 Task: Look for products in the category "Nutritional Oils" from Garden Of Life only.
Action: Mouse moved to (328, 159)
Screenshot: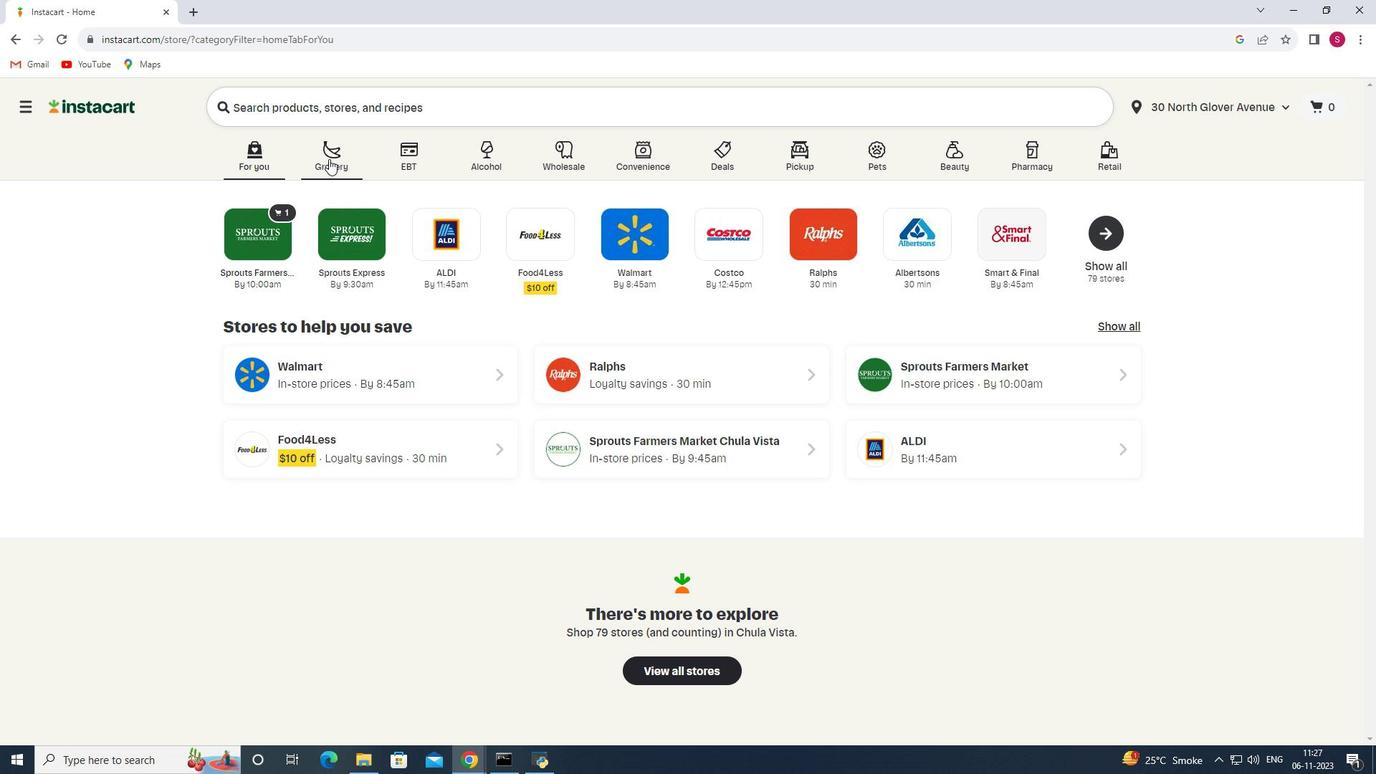 
Action: Mouse pressed left at (328, 159)
Screenshot: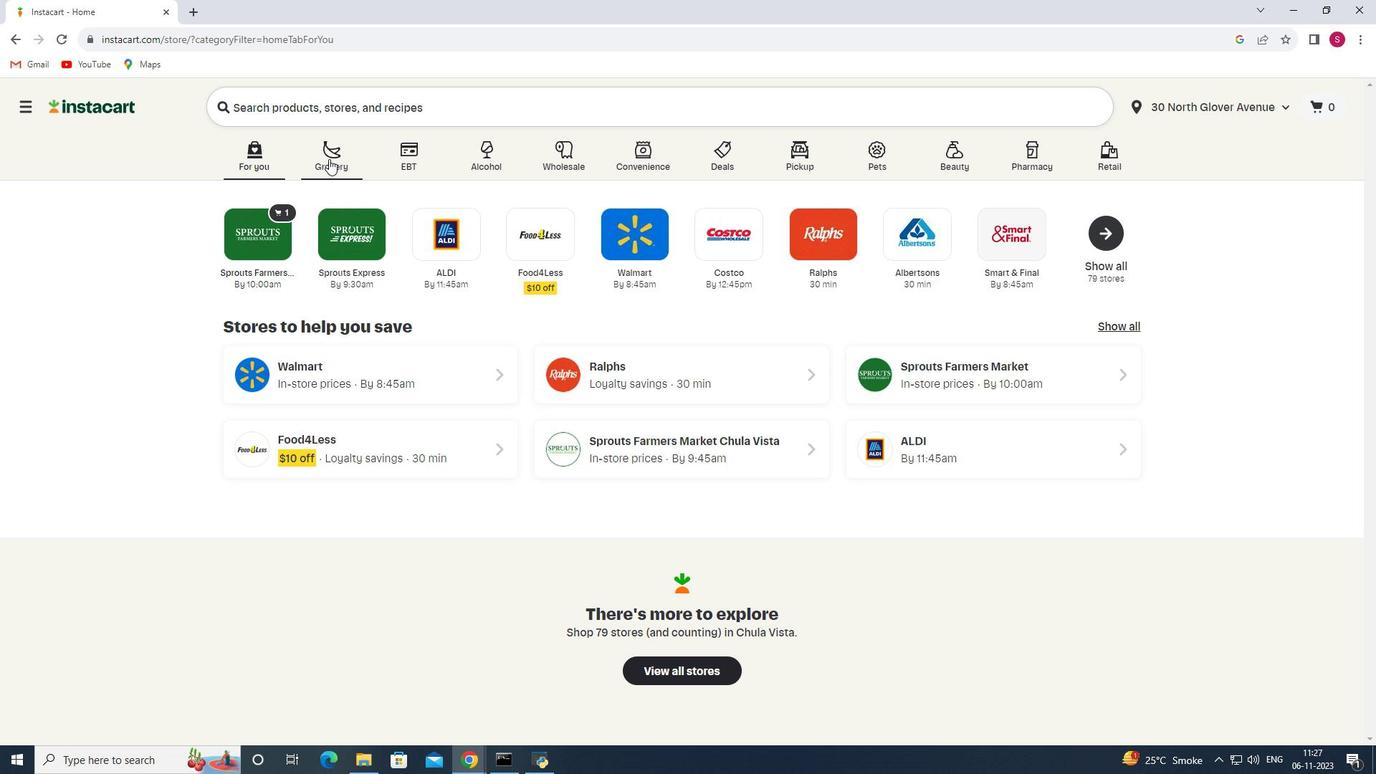 
Action: Mouse moved to (326, 414)
Screenshot: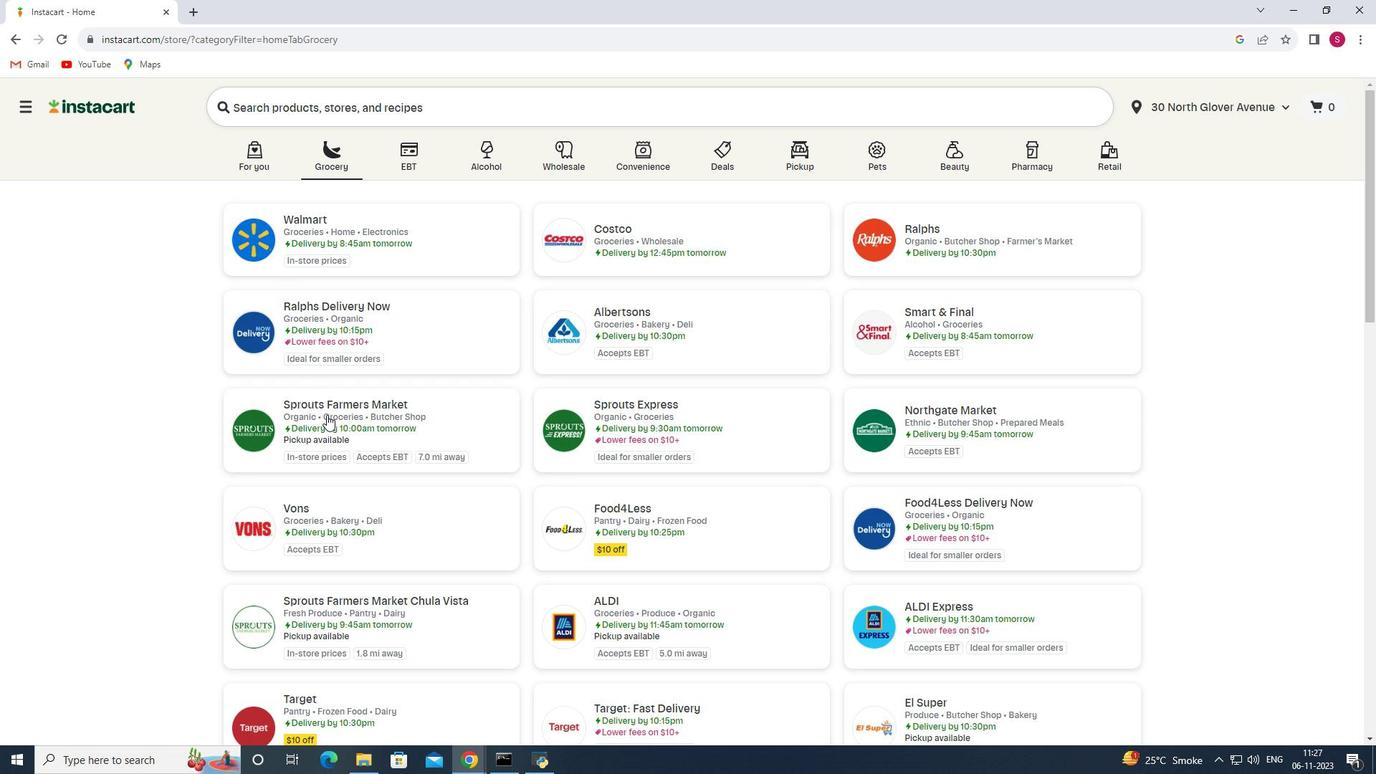 
Action: Mouse pressed left at (326, 414)
Screenshot: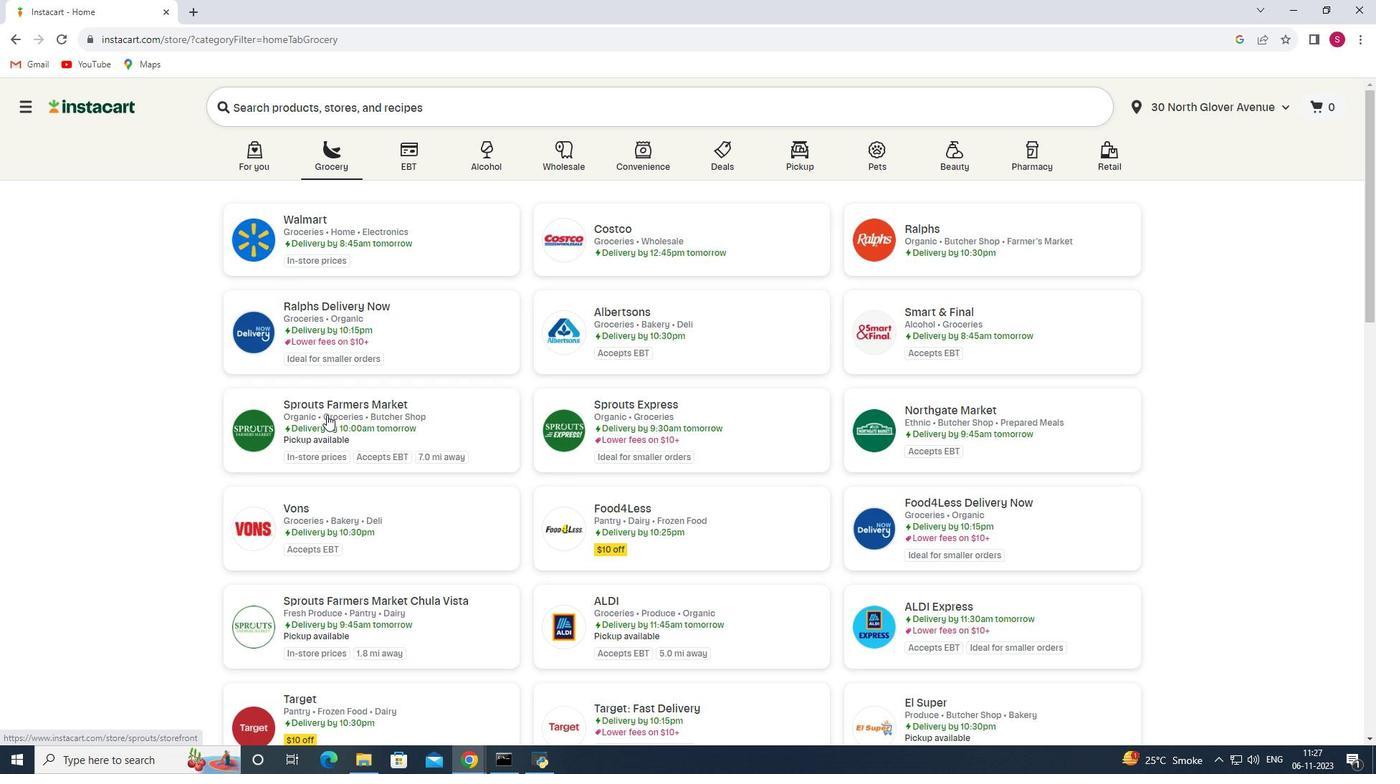 
Action: Mouse moved to (113, 452)
Screenshot: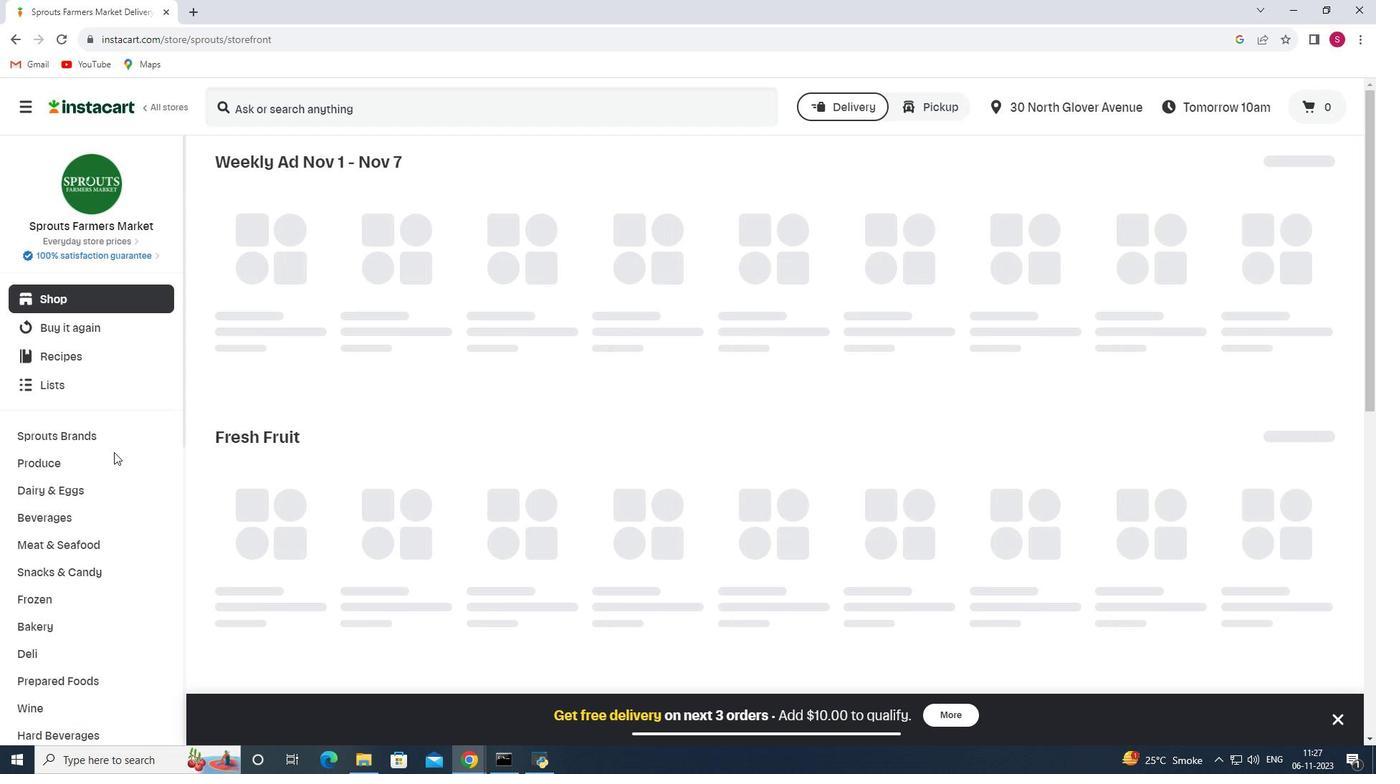 
Action: Mouse scrolled (113, 451) with delta (0, 0)
Screenshot: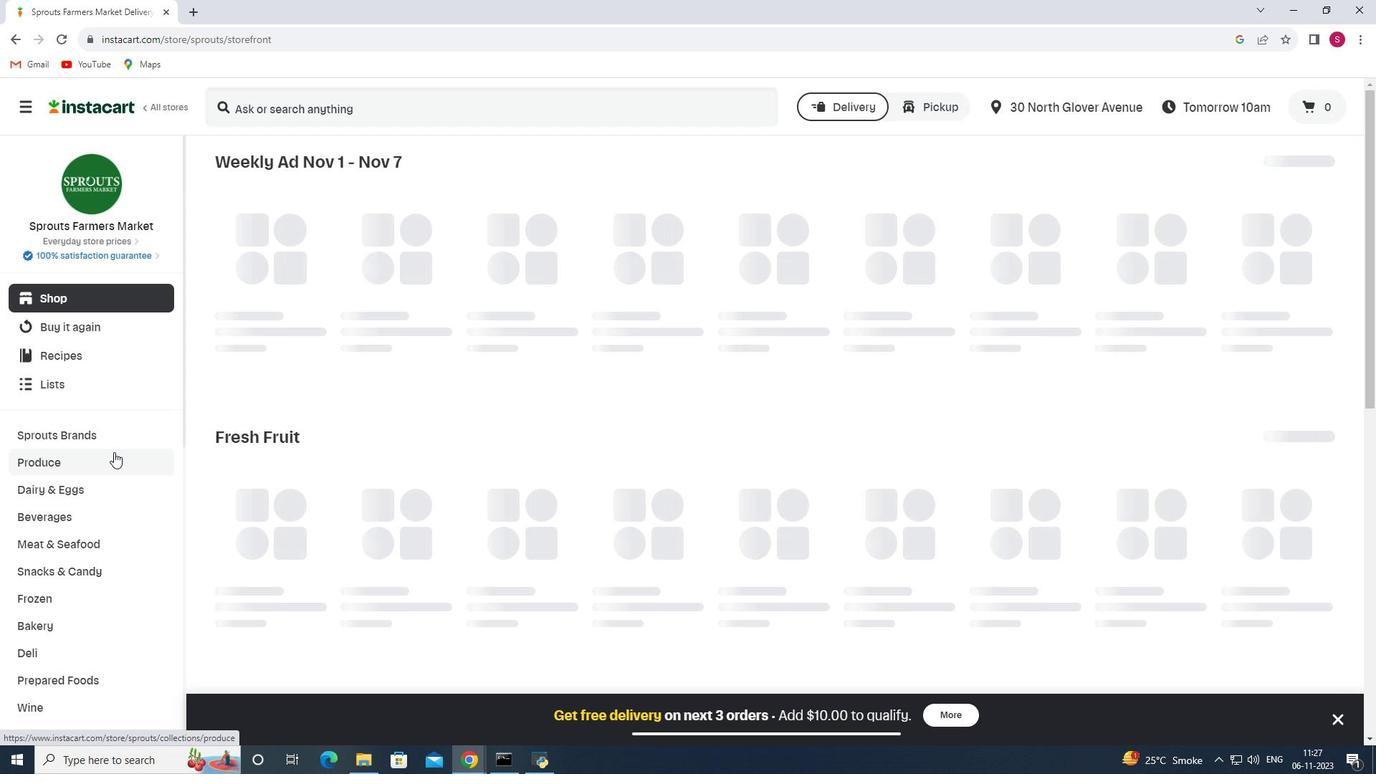 
Action: Mouse scrolled (113, 451) with delta (0, 0)
Screenshot: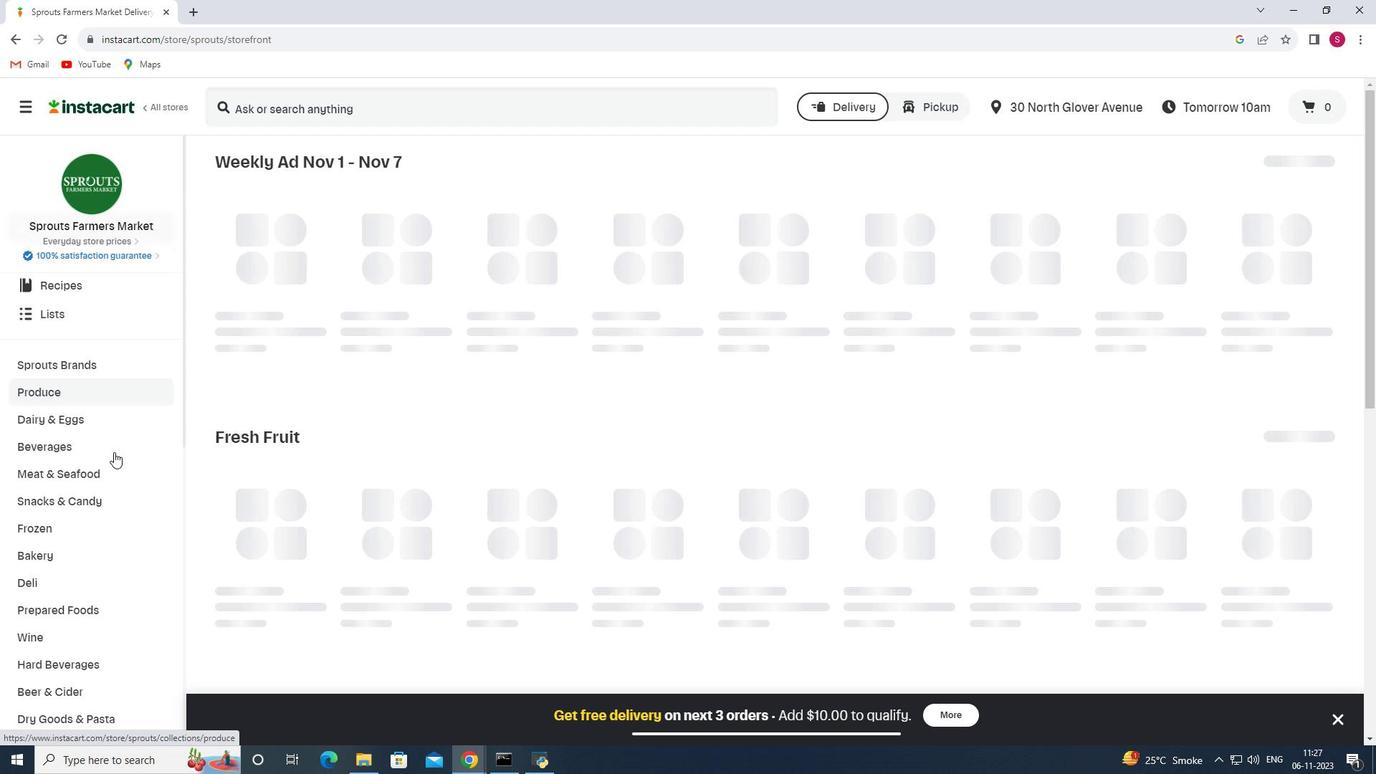 
Action: Mouse scrolled (113, 451) with delta (0, 0)
Screenshot: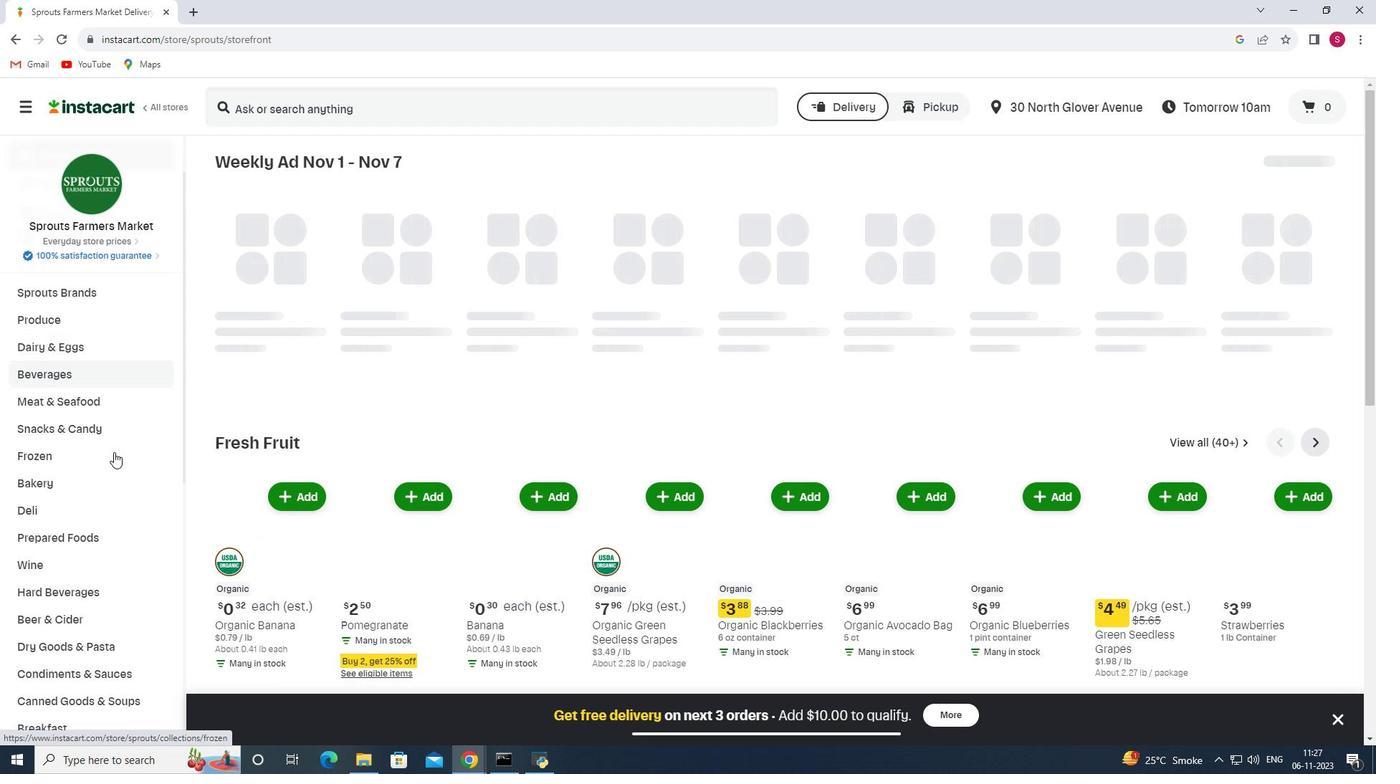 
Action: Mouse scrolled (113, 451) with delta (0, 0)
Screenshot: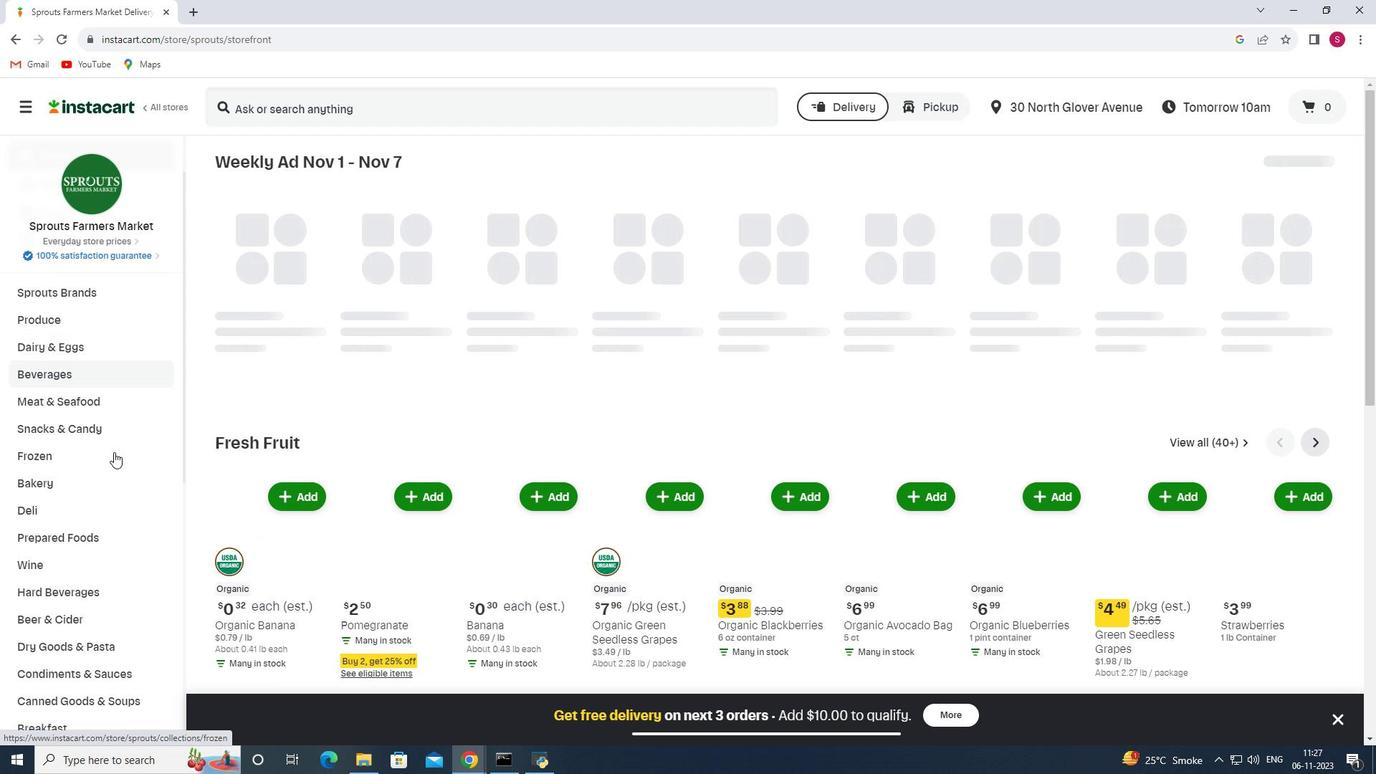 
Action: Mouse scrolled (113, 451) with delta (0, 0)
Screenshot: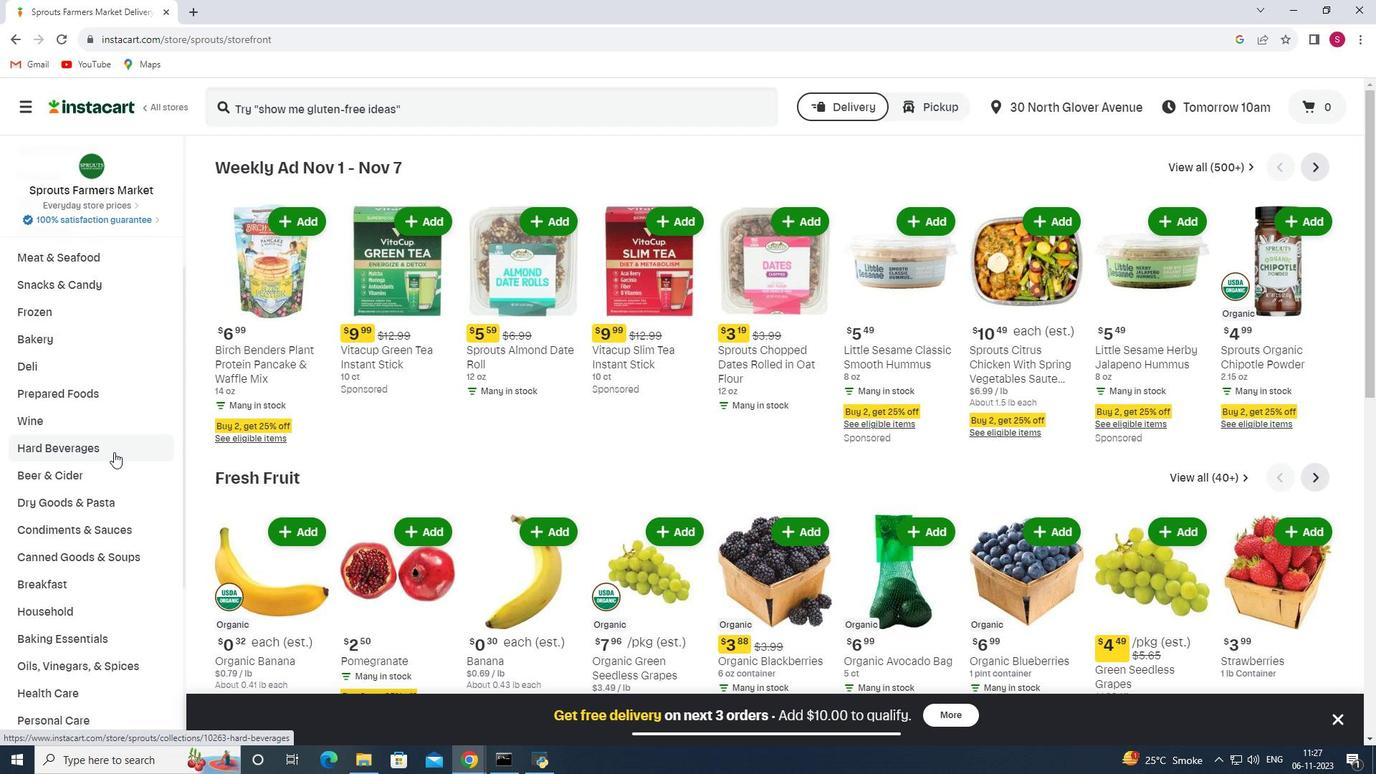 
Action: Mouse scrolled (113, 451) with delta (0, 0)
Screenshot: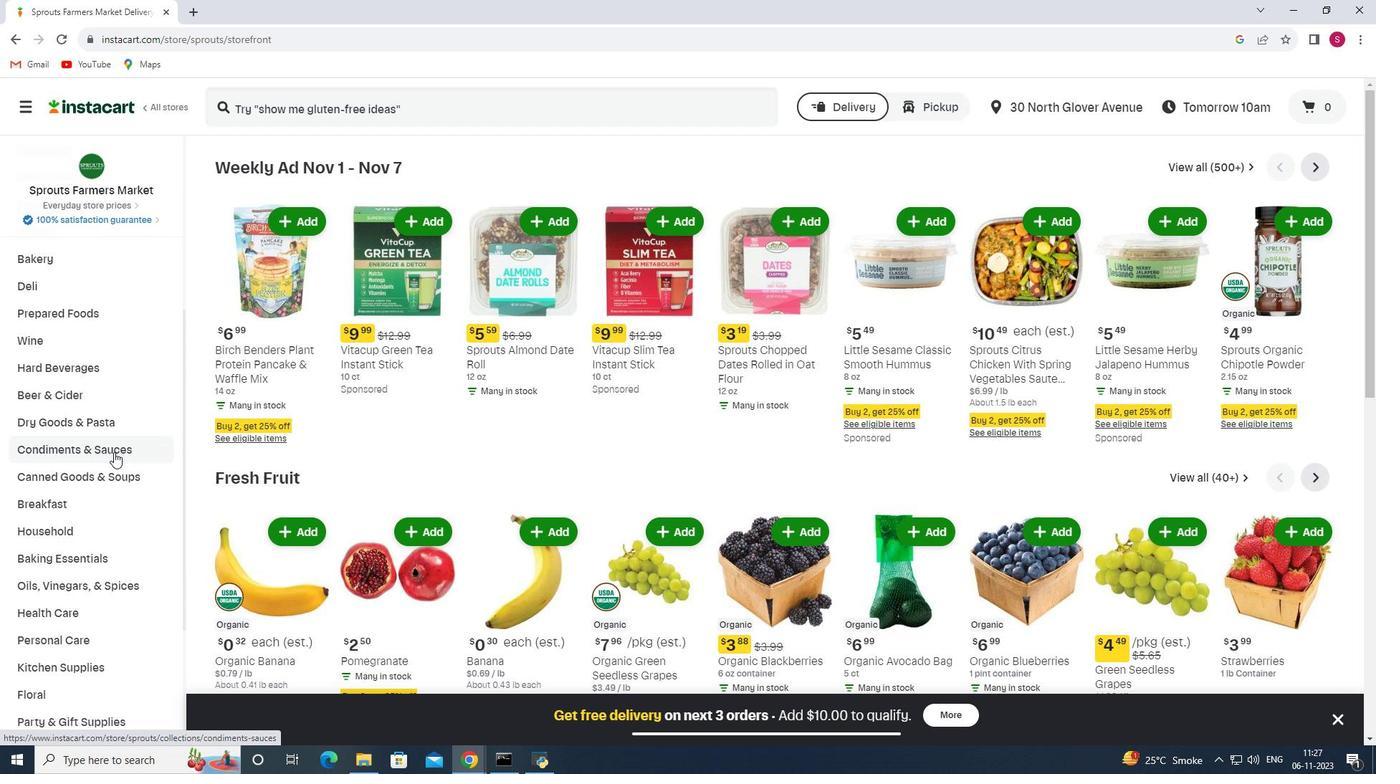 
Action: Mouse scrolled (113, 451) with delta (0, 0)
Screenshot: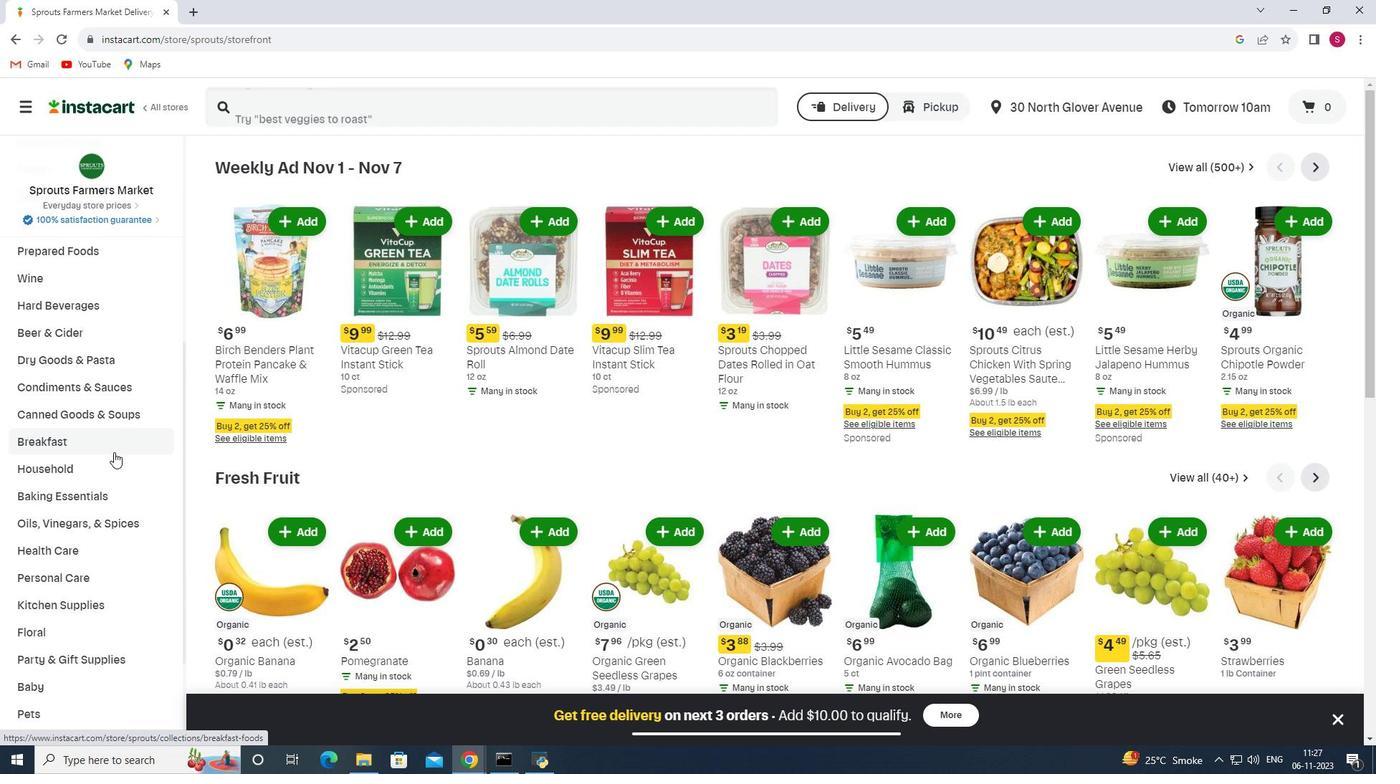 
Action: Mouse moved to (94, 475)
Screenshot: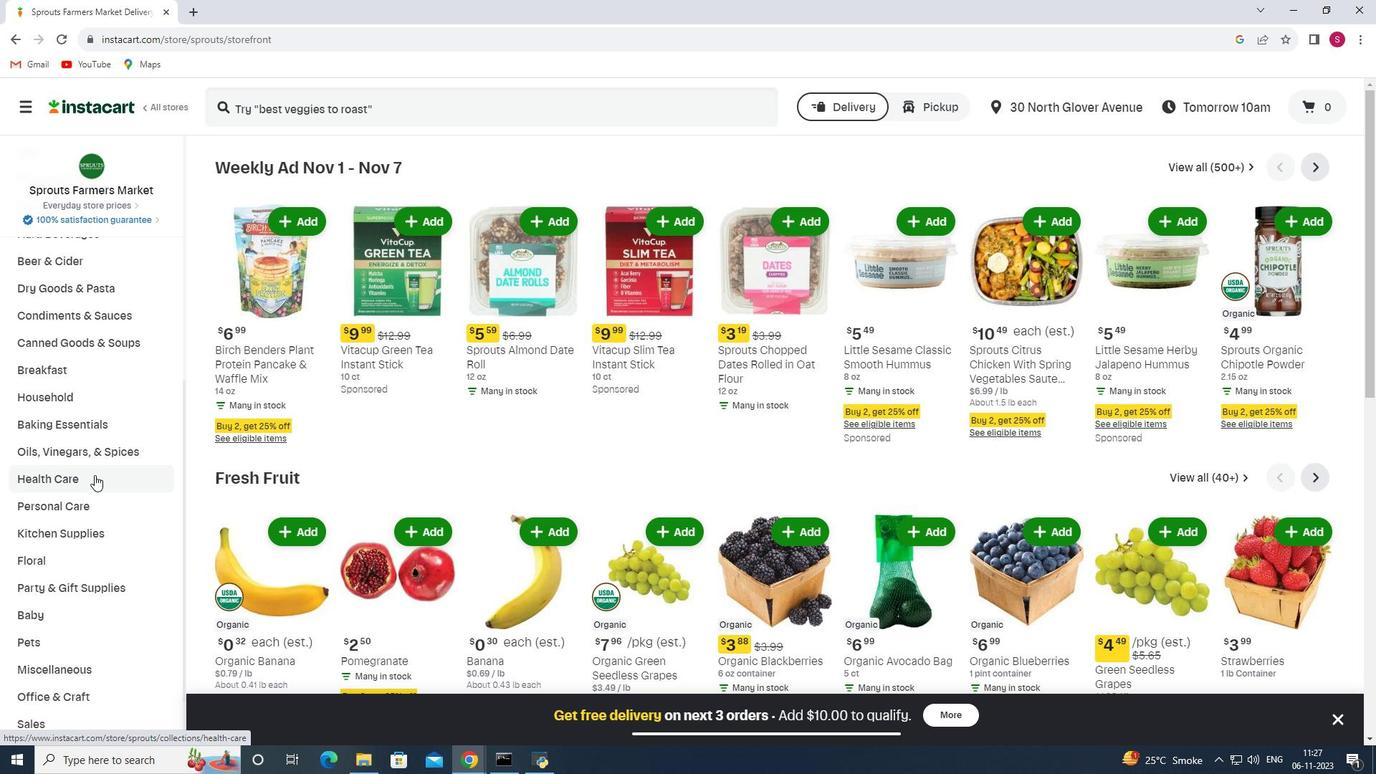 
Action: Mouse pressed left at (94, 475)
Screenshot: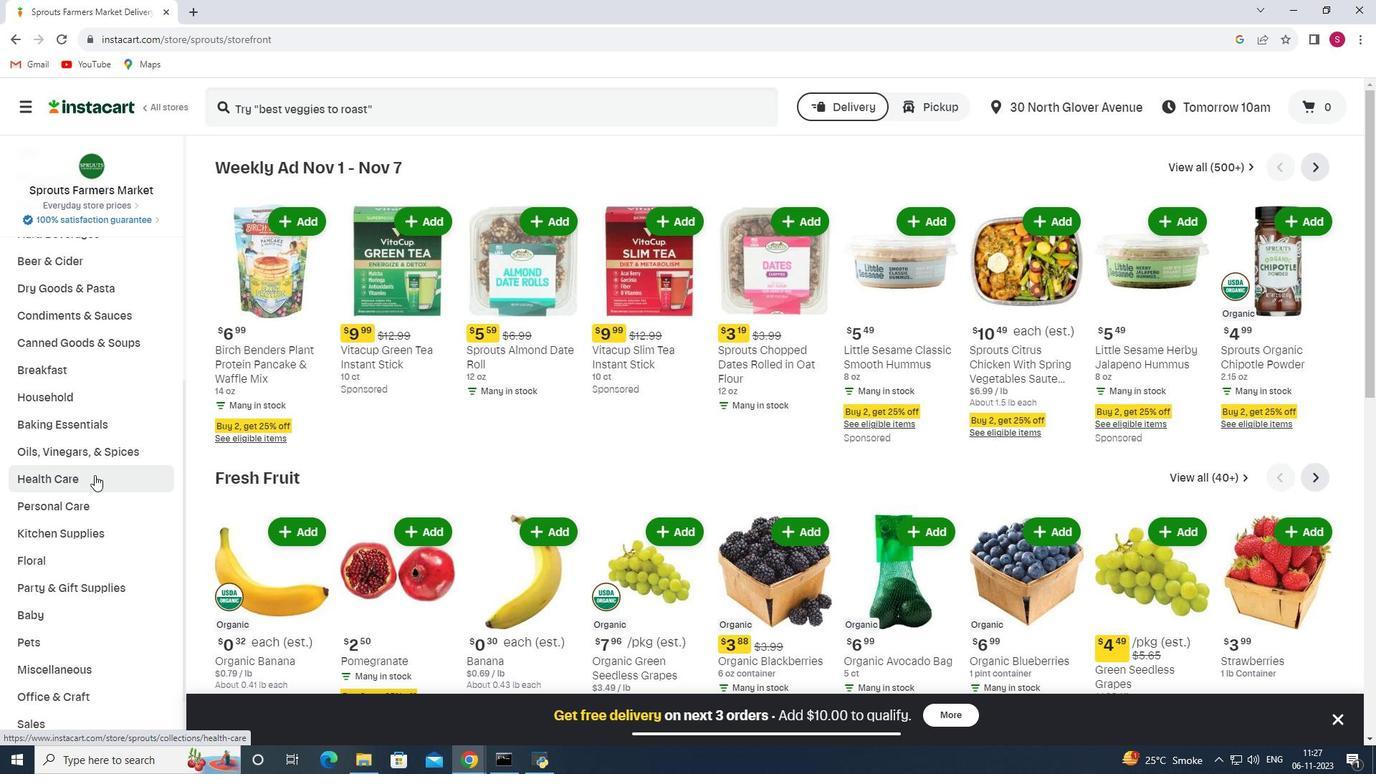 
Action: Mouse moved to (512, 199)
Screenshot: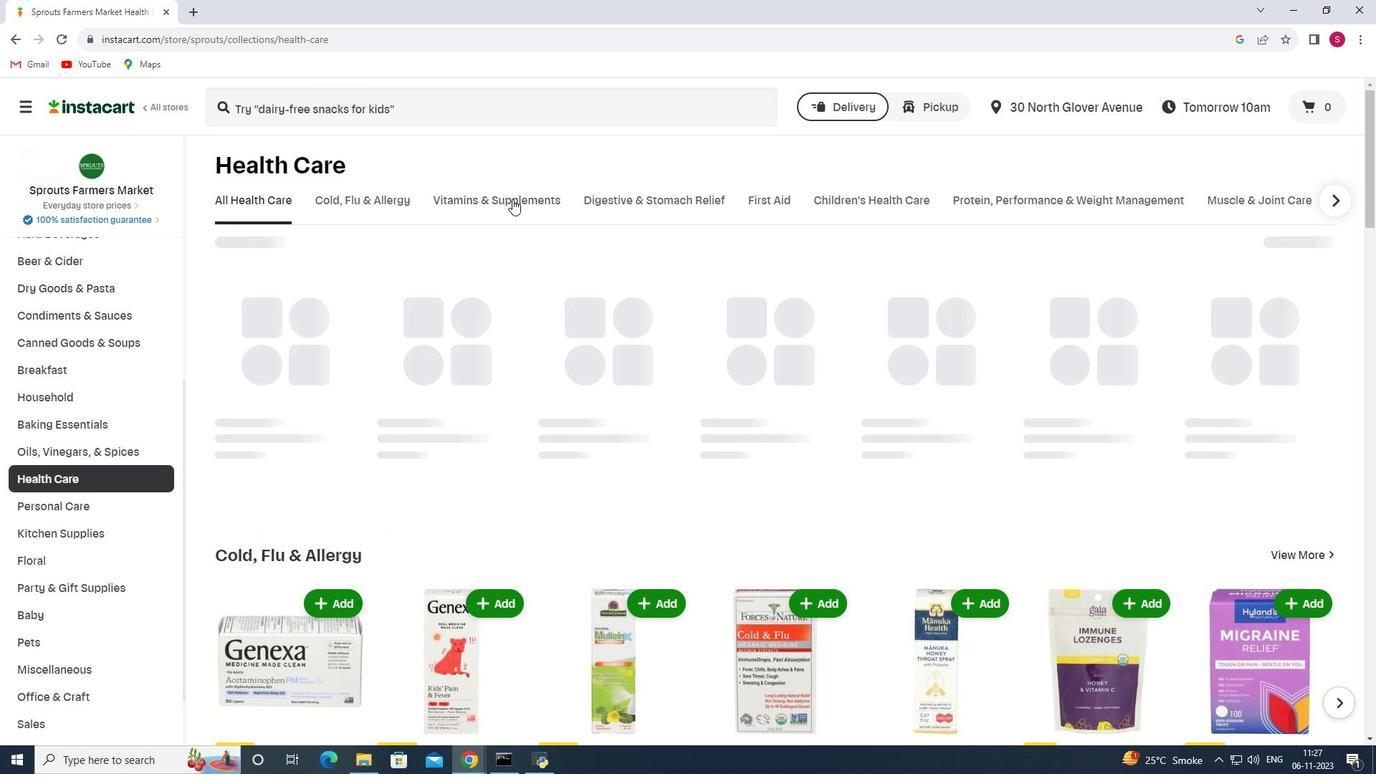
Action: Mouse pressed left at (512, 199)
Screenshot: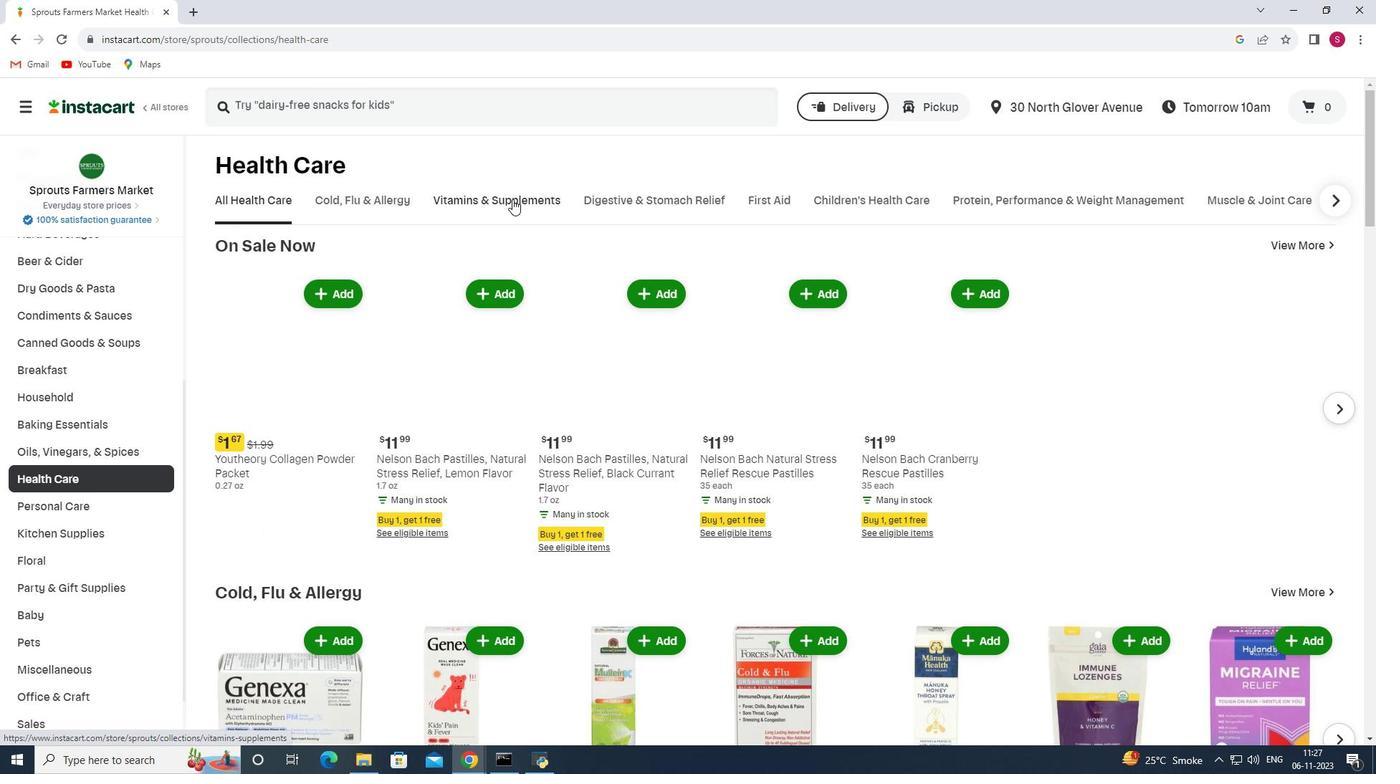 
Action: Mouse moved to (1026, 253)
Screenshot: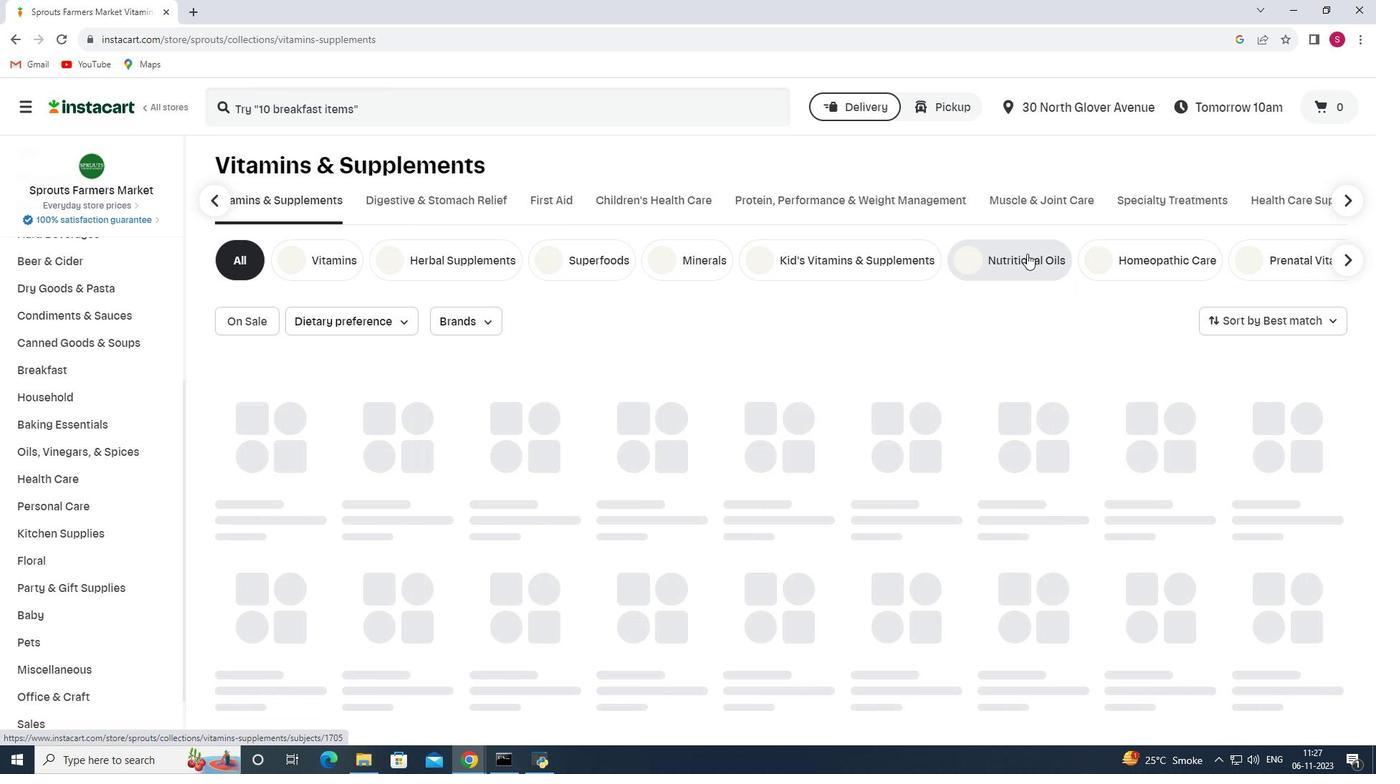 
Action: Mouse pressed left at (1026, 253)
Screenshot: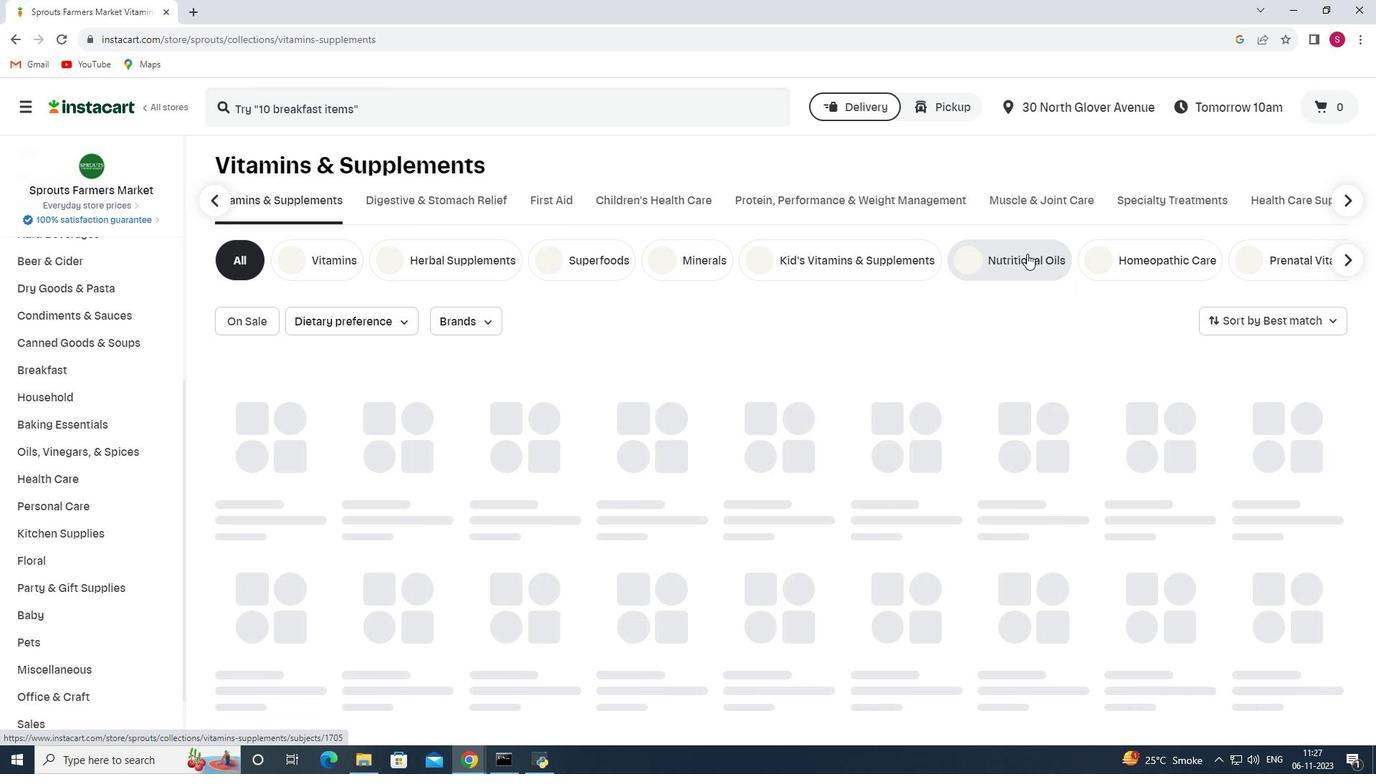 
Action: Mouse moved to (337, 321)
Screenshot: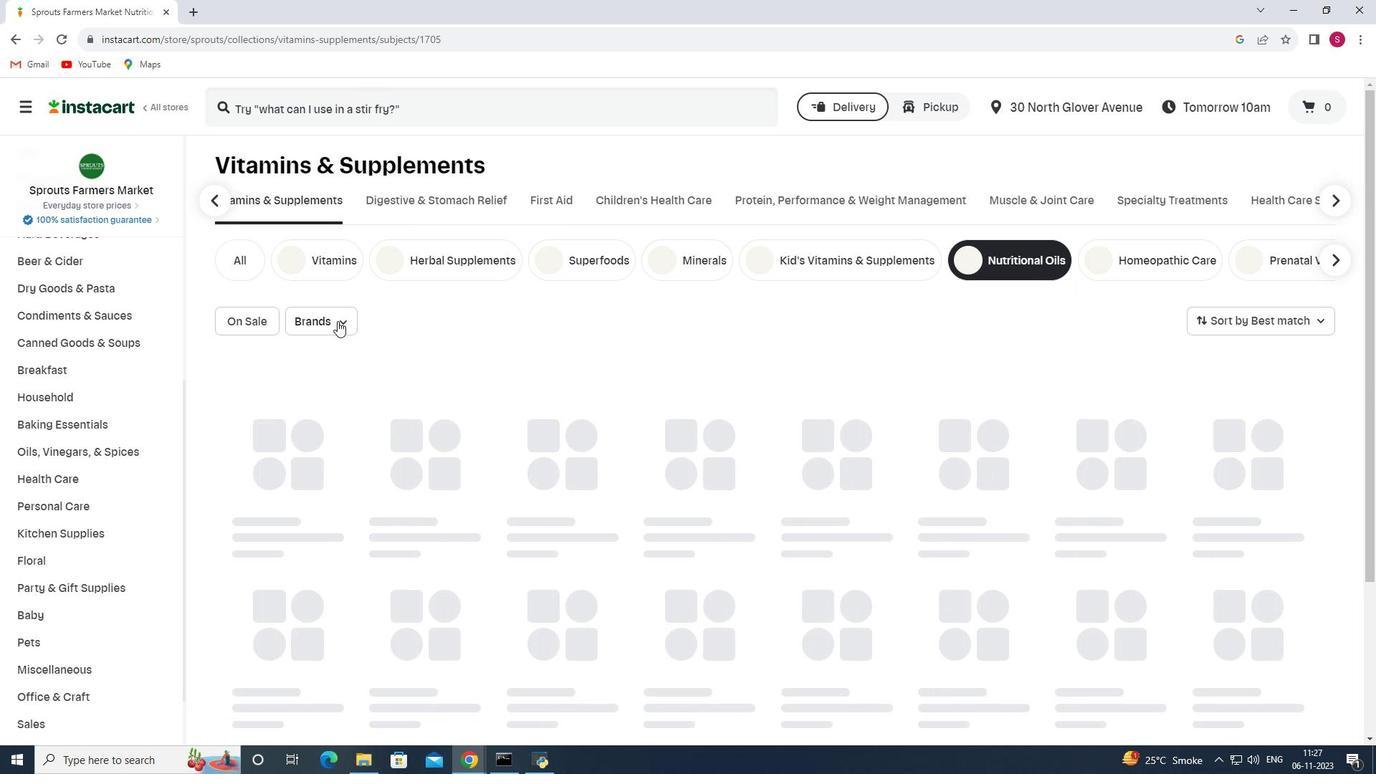 
Action: Mouse pressed left at (337, 321)
Screenshot: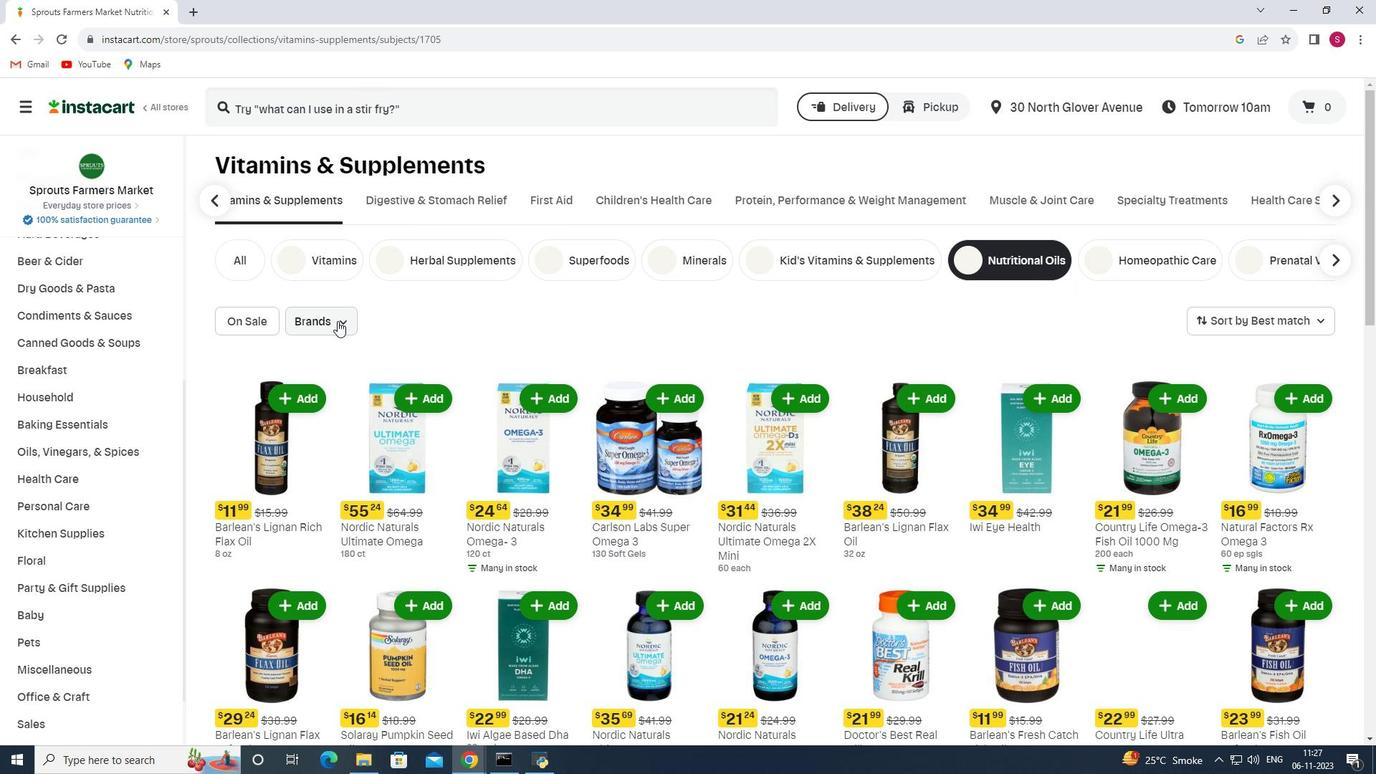
Action: Mouse moved to (359, 399)
Screenshot: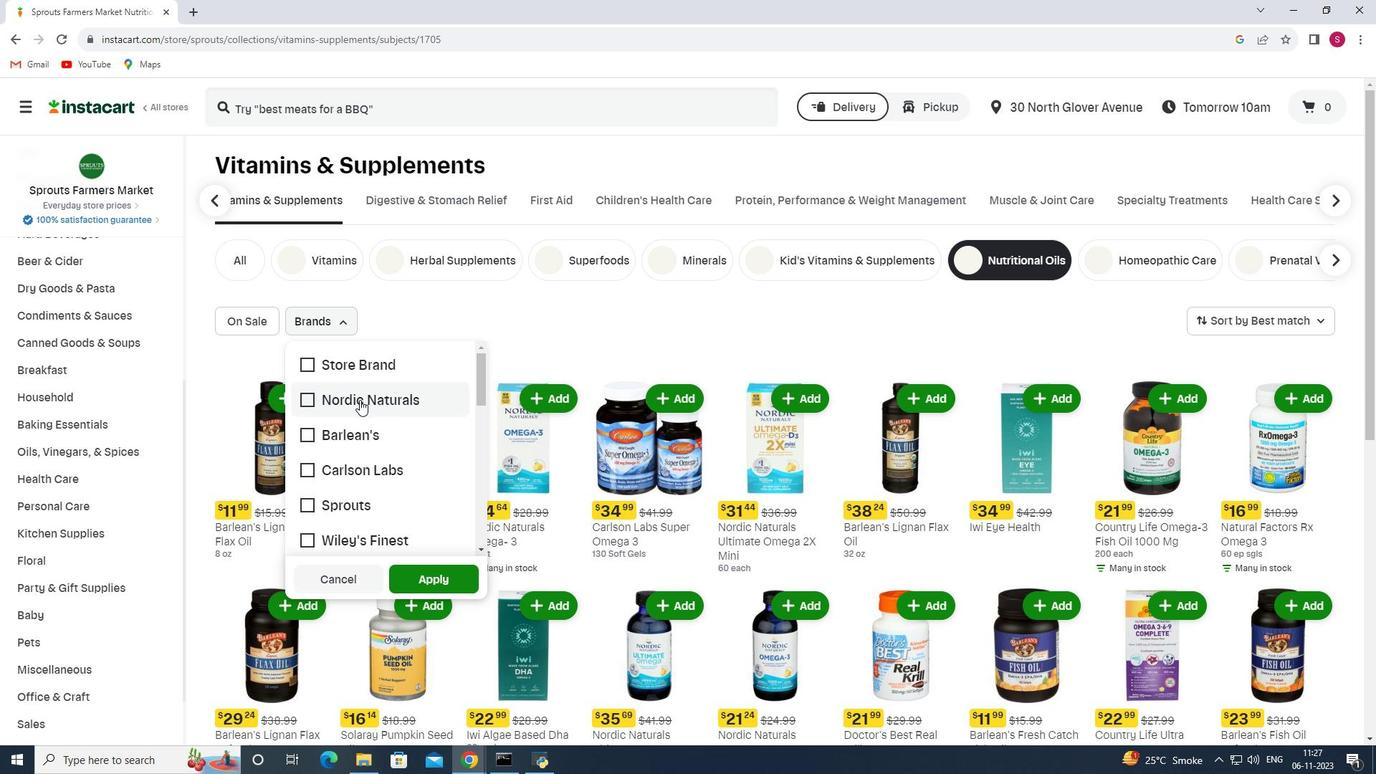 
Action: Mouse scrolled (359, 399) with delta (0, 0)
Screenshot: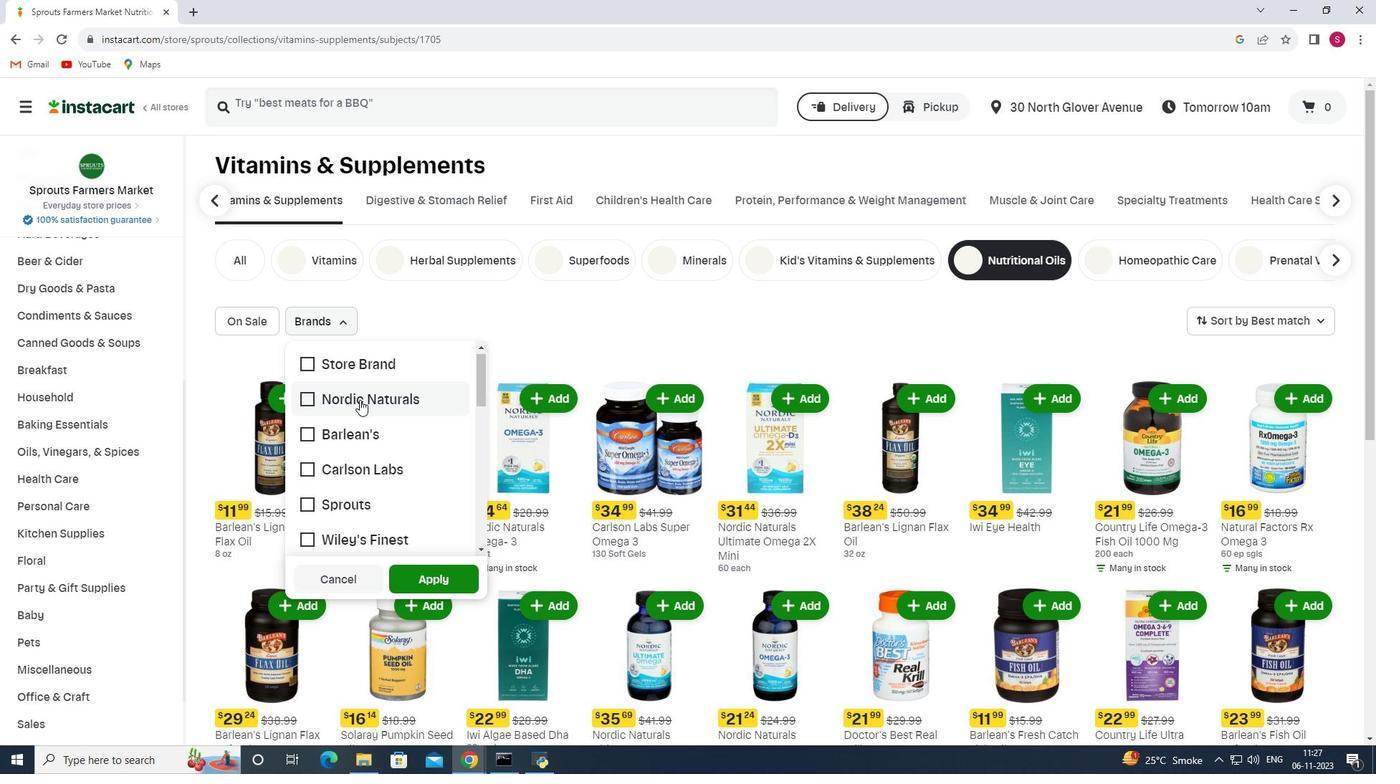 
Action: Mouse scrolled (359, 399) with delta (0, 0)
Screenshot: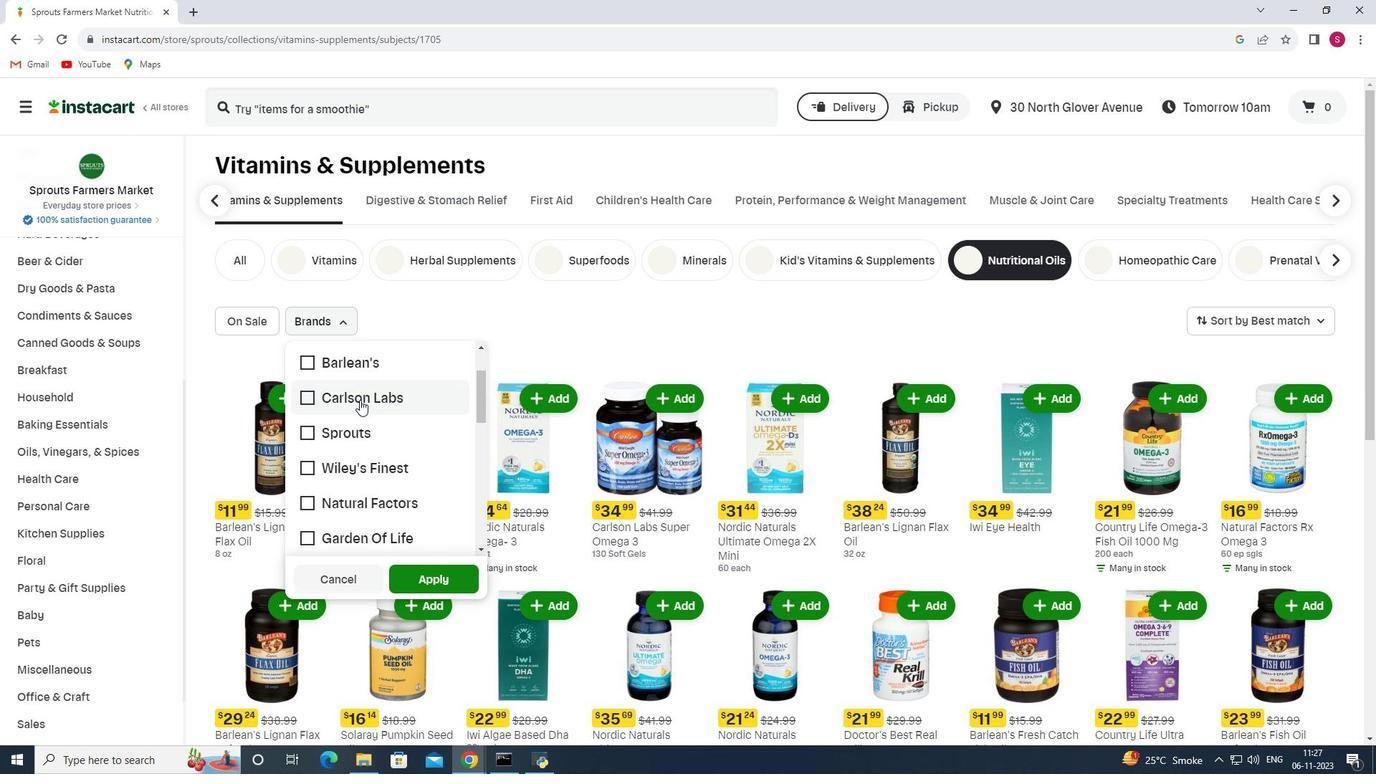 
Action: Mouse scrolled (359, 399) with delta (0, 0)
Screenshot: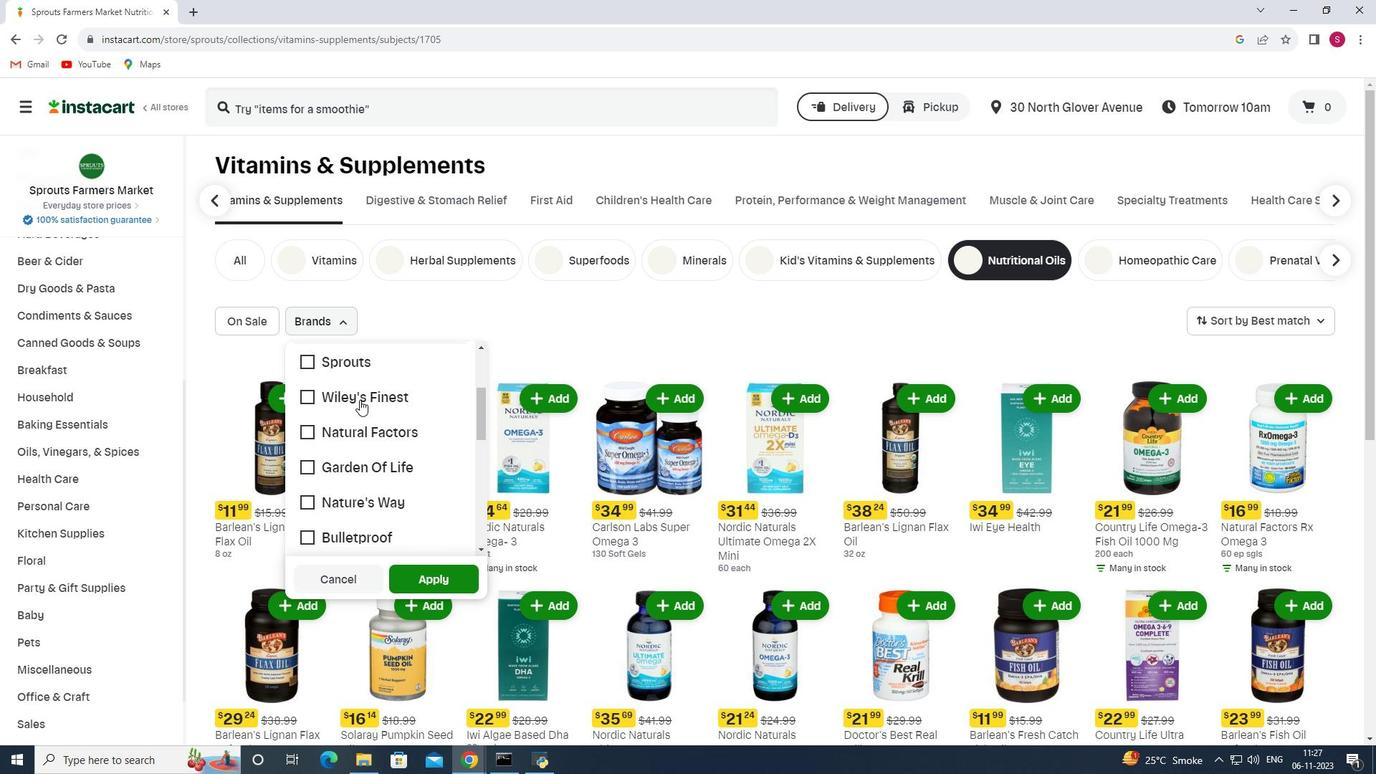 
Action: Mouse moved to (303, 391)
Screenshot: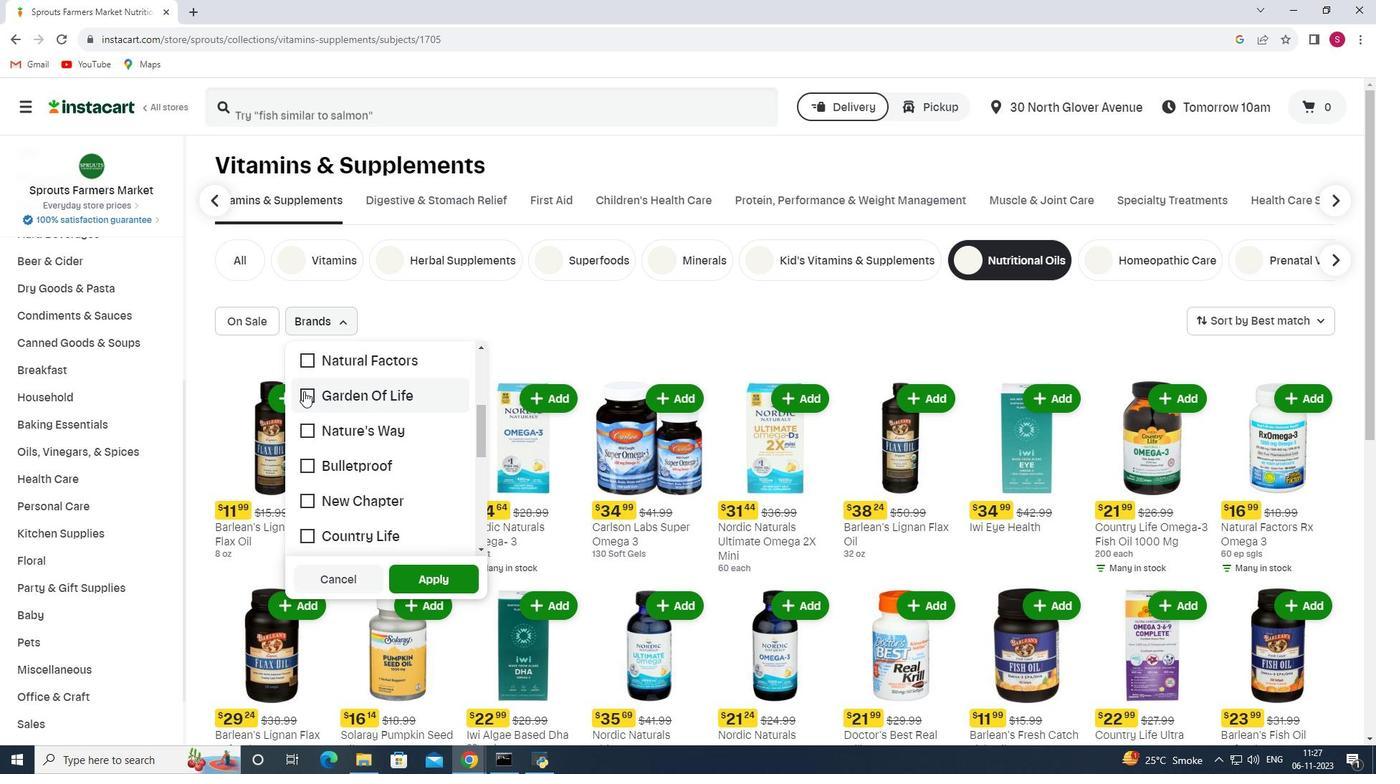 
Action: Mouse pressed left at (303, 391)
Screenshot: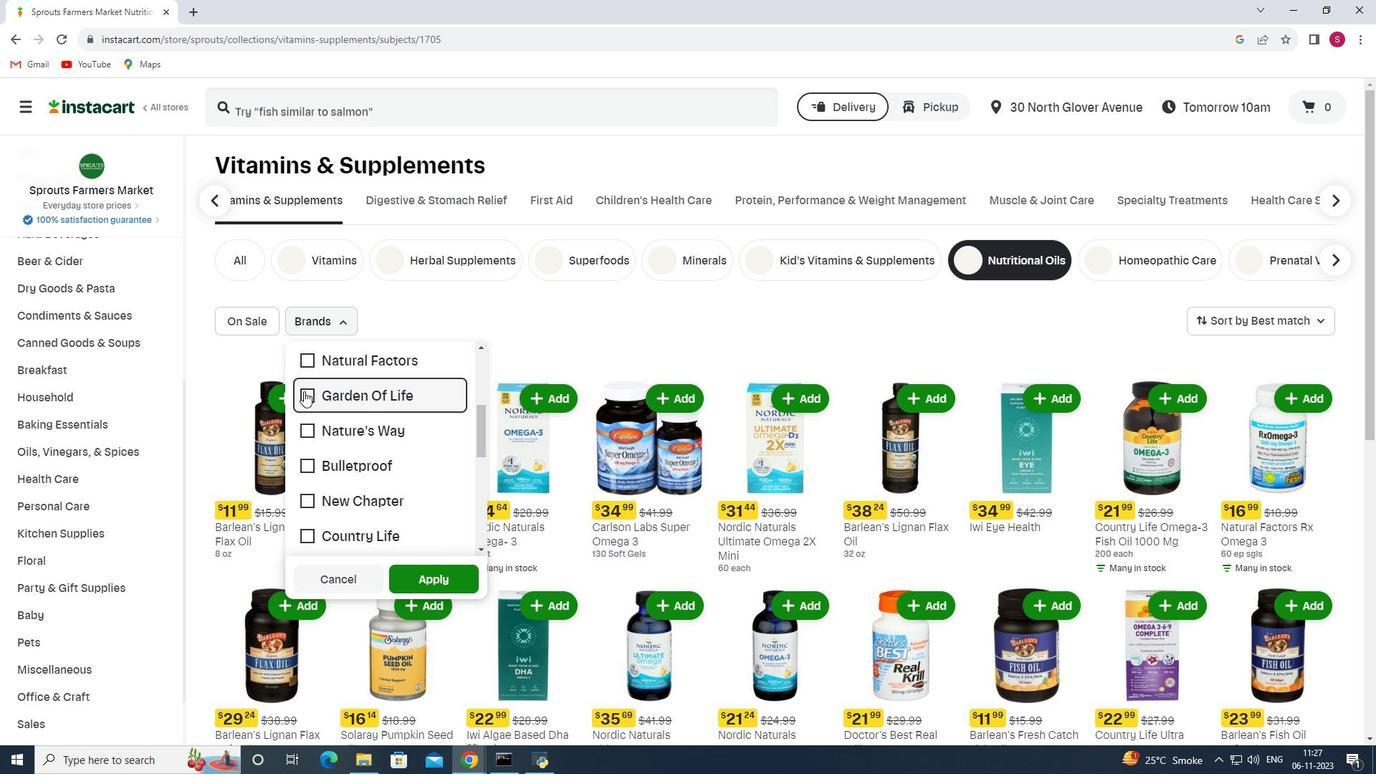 
Action: Mouse moved to (427, 568)
Screenshot: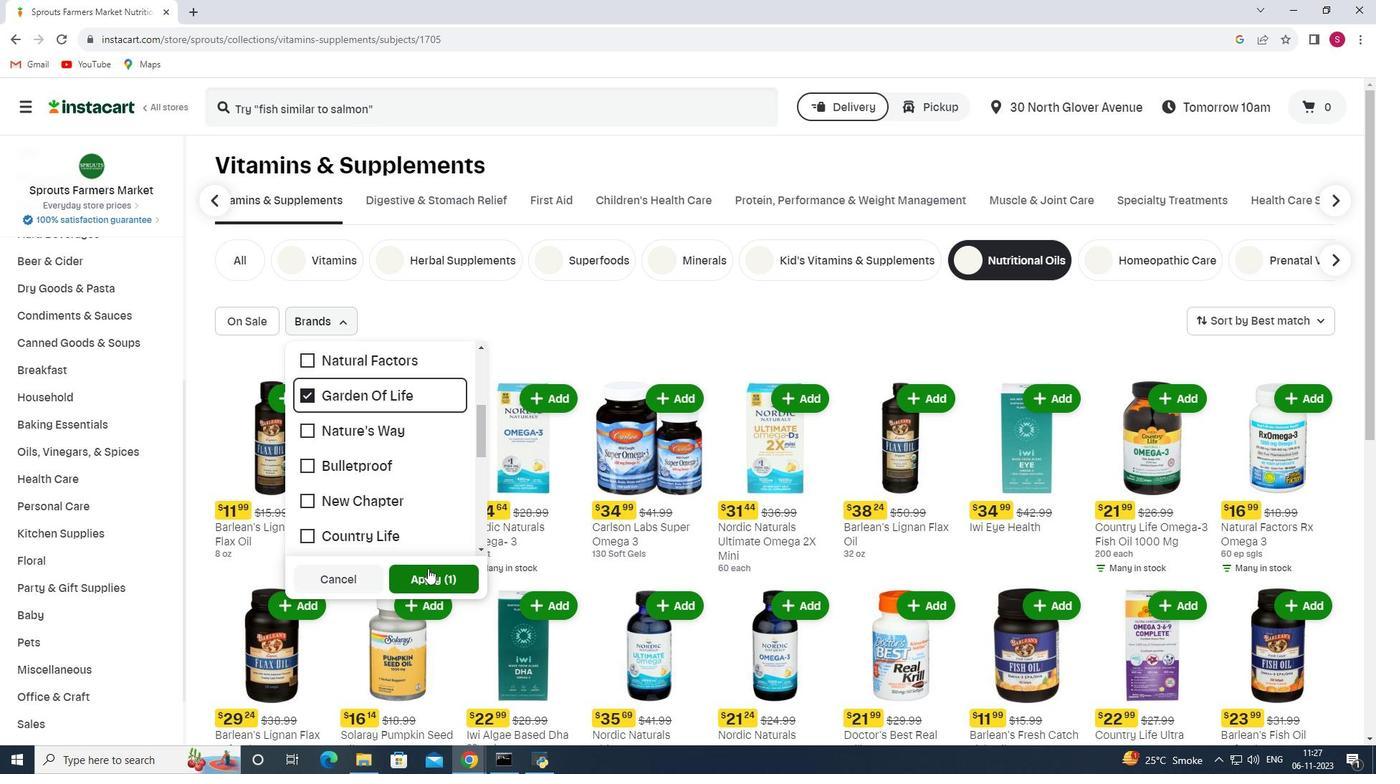
Action: Mouse pressed left at (427, 568)
Screenshot: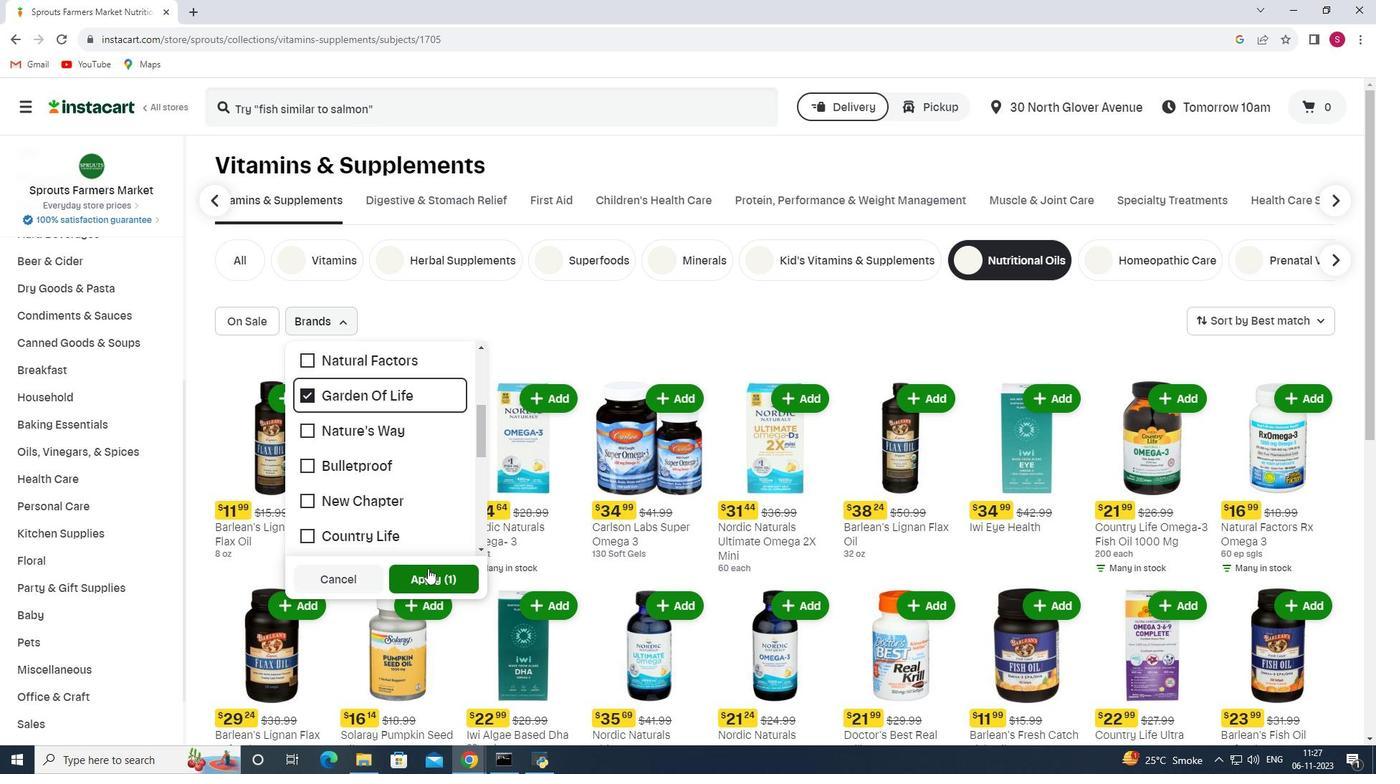 
